 Task: Create a task  Integrate a new online appointment scheduling system for a healthcare provider , assign it to team member softage.4@softage.net in the project AgileQuest and update the status of the task to  Off Track , set the priority of the task to Medium
Action: Mouse moved to (49, 91)
Screenshot: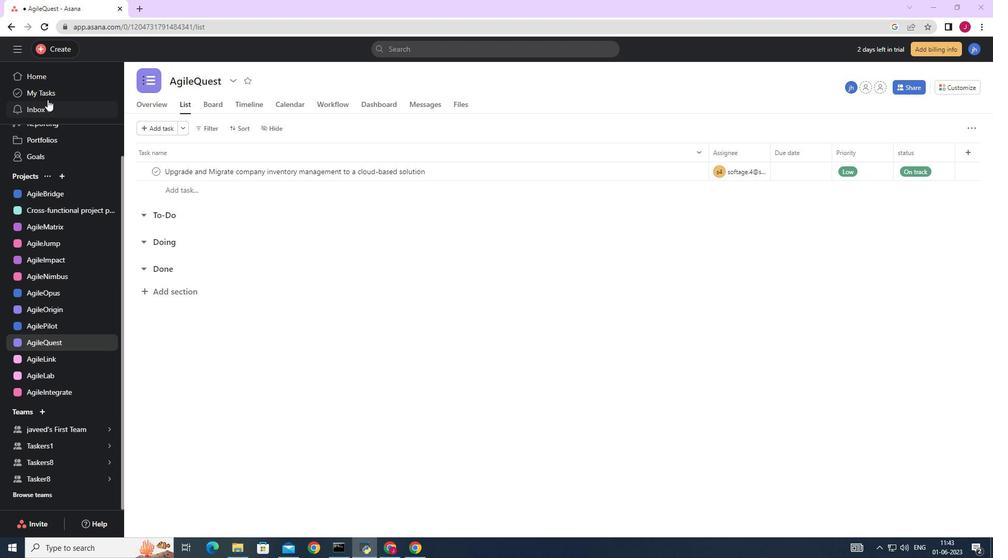 
Action: Mouse pressed left at (49, 91)
Screenshot: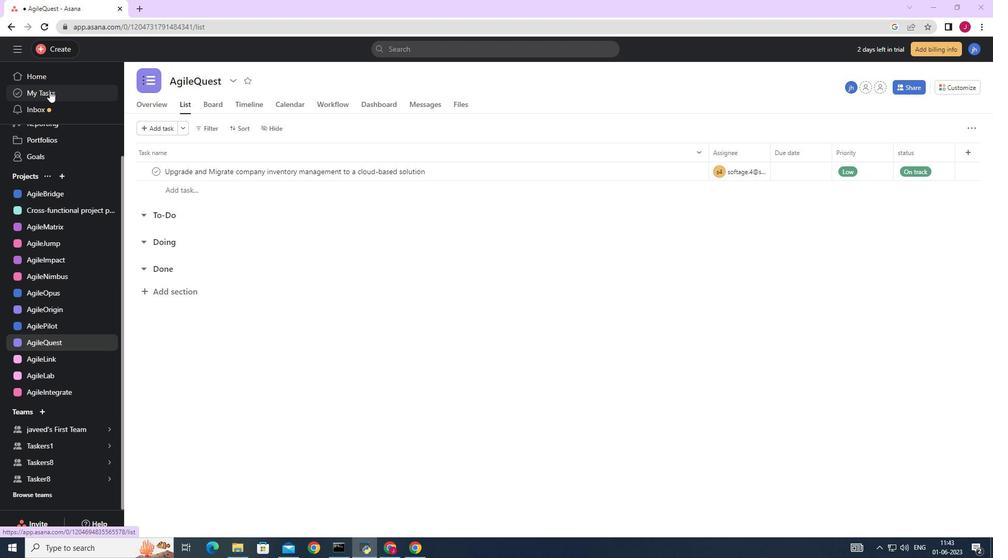 
Action: Mouse moved to (66, 51)
Screenshot: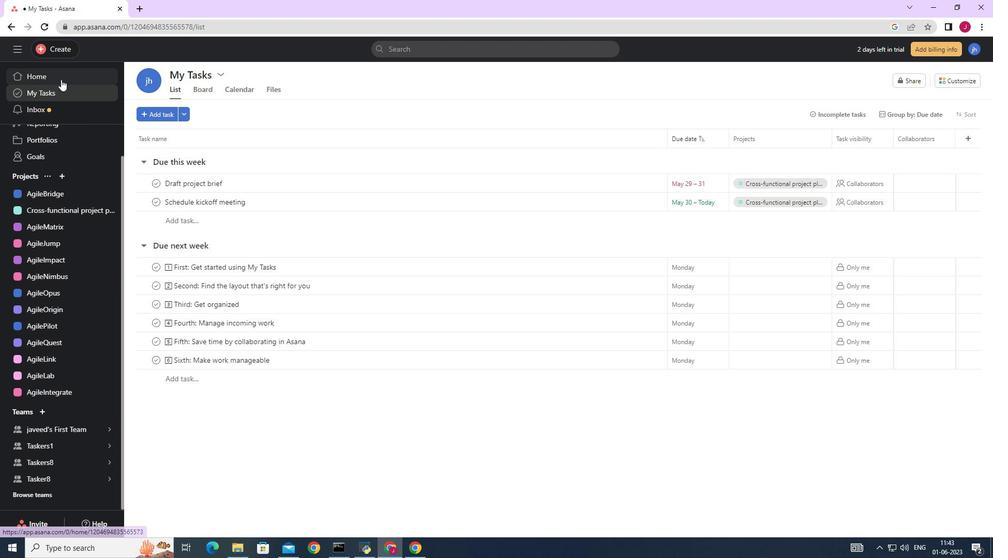 
Action: Mouse pressed left at (66, 51)
Screenshot: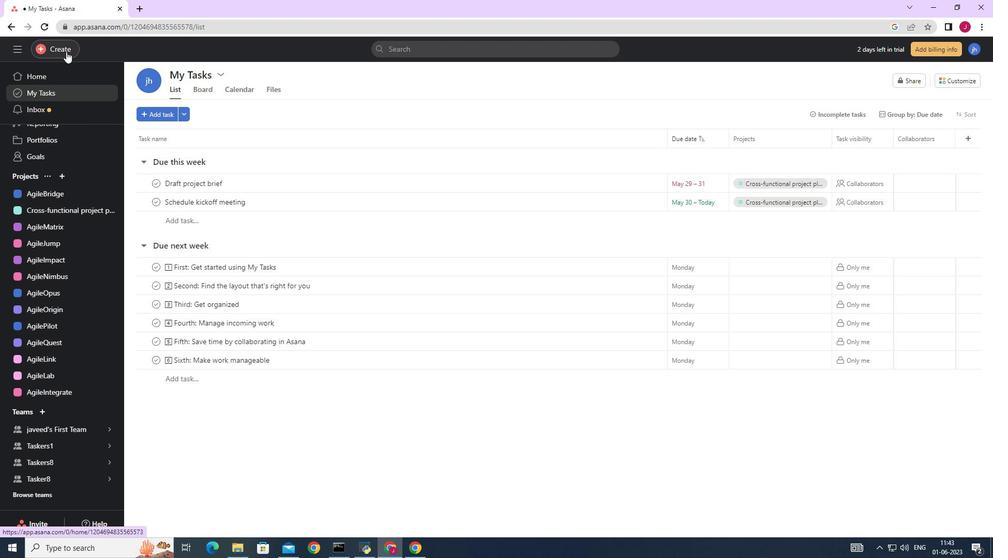 
Action: Mouse moved to (129, 51)
Screenshot: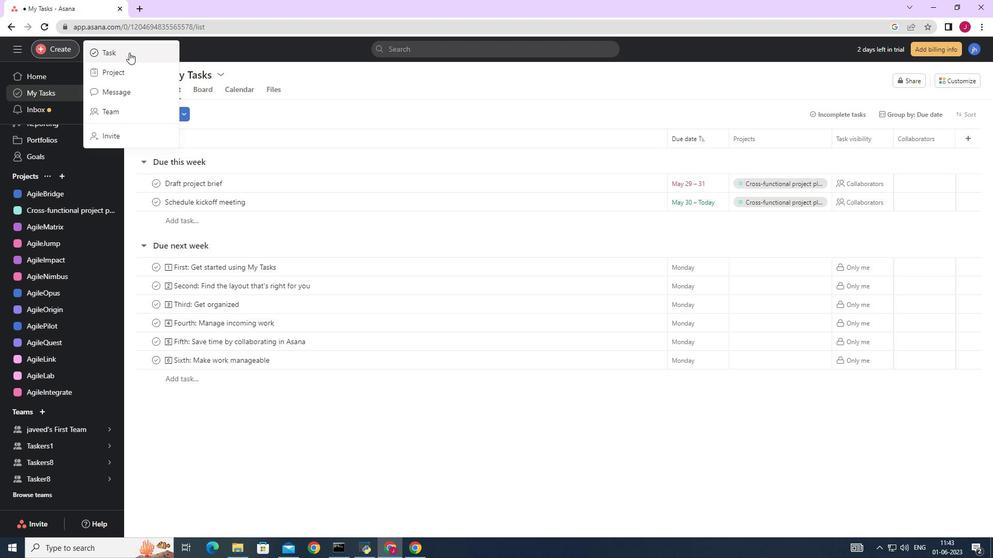 
Action: Mouse pressed left at (129, 51)
Screenshot: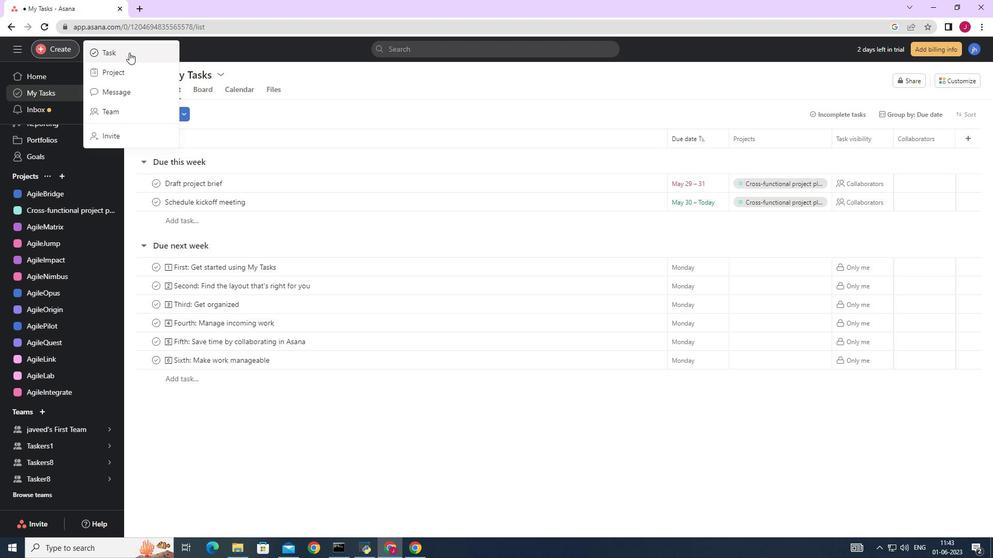 
Action: Mouse moved to (47, 343)
Screenshot: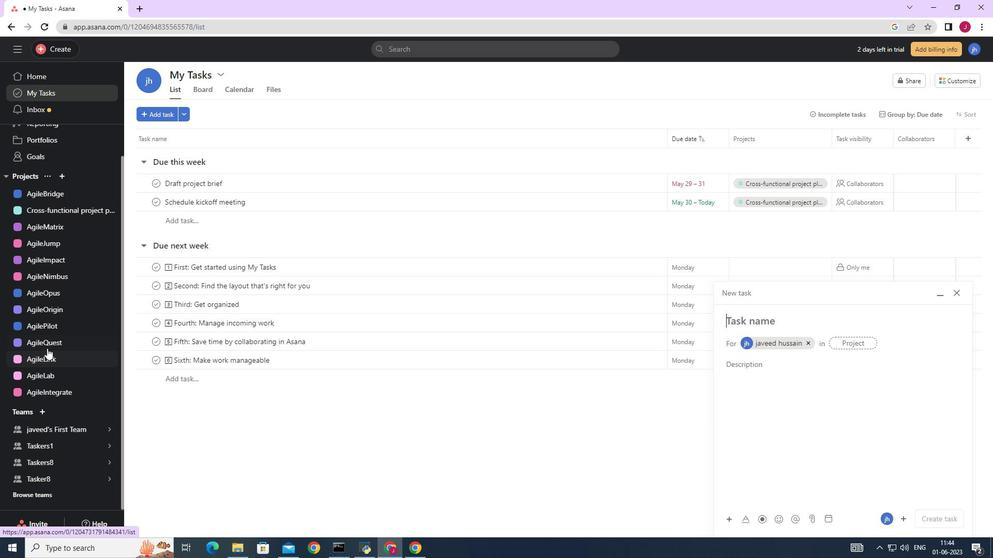 
Action: Mouse pressed left at (47, 343)
Screenshot: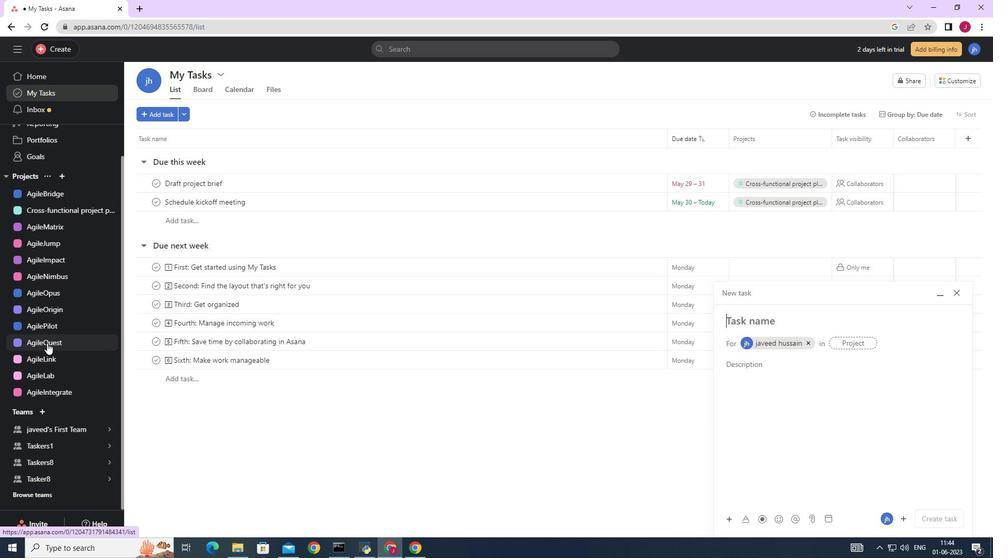
Action: Mouse moved to (811, 339)
Screenshot: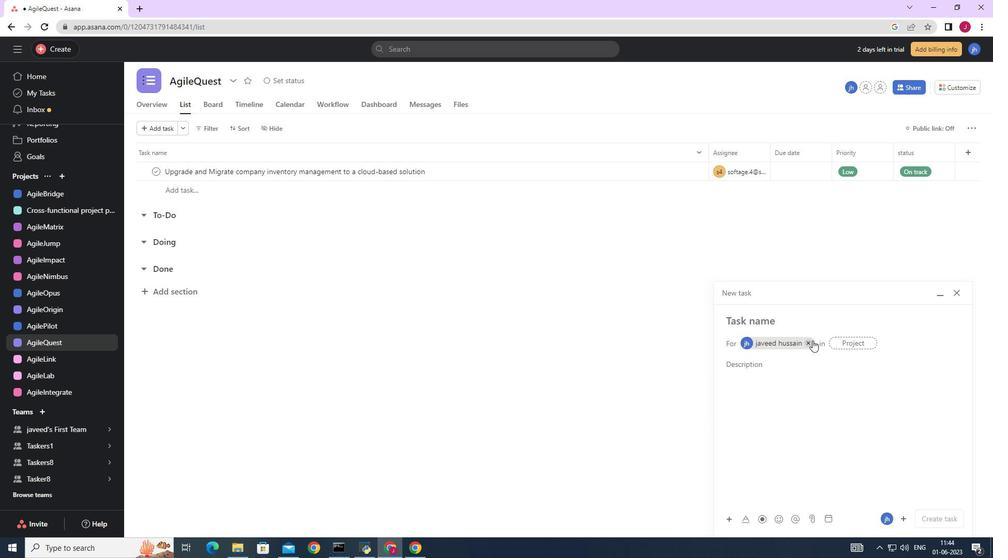 
Action: Mouse pressed left at (811, 339)
Screenshot: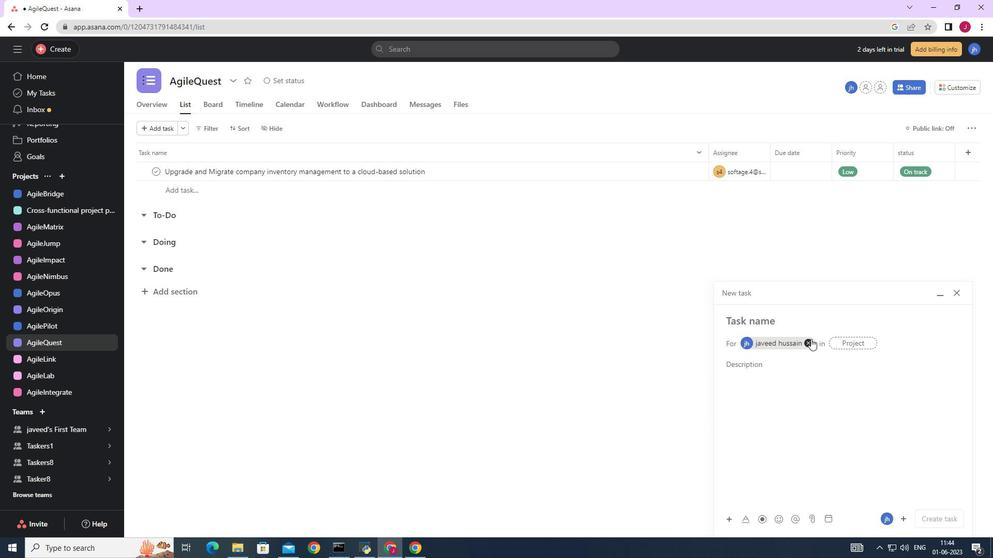 
Action: Mouse moved to (762, 322)
Screenshot: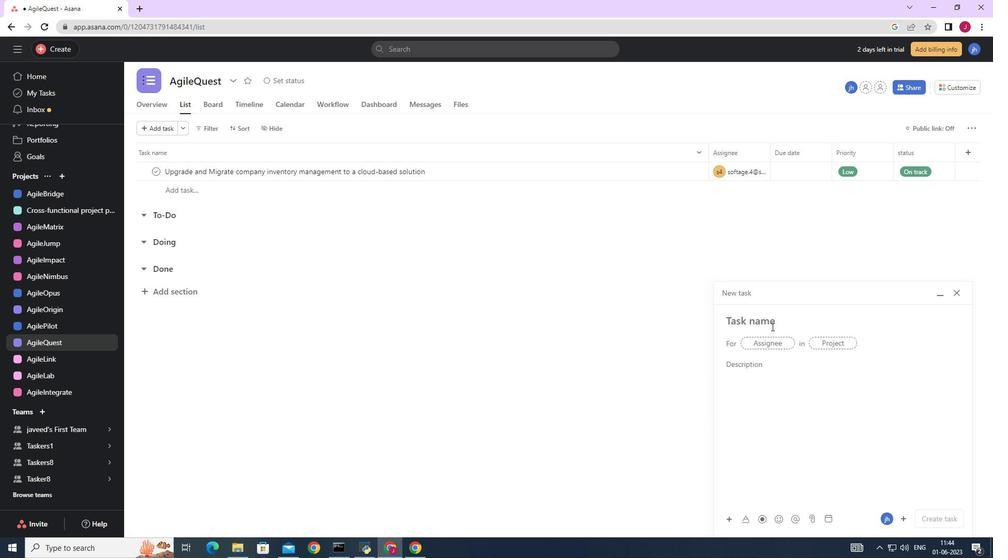 
Action: Mouse pressed left at (762, 322)
Screenshot: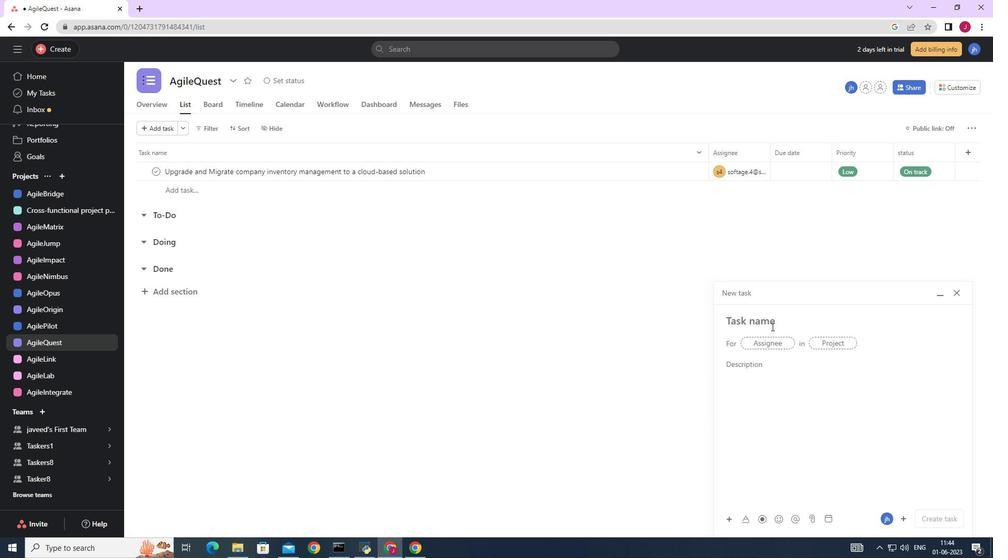 
Action: Key pressed <Key.caps_lock>I<Key.caps_lock>ntegrate<Key.space>a<Key.space>new<Key.space>online<Key.space>appointment<Key.space>scheduling<Key.space>system<Key.space>for<Key.space>a<Key.space>heat<Key.backspace>lthcare<Key.space>provider
Screenshot: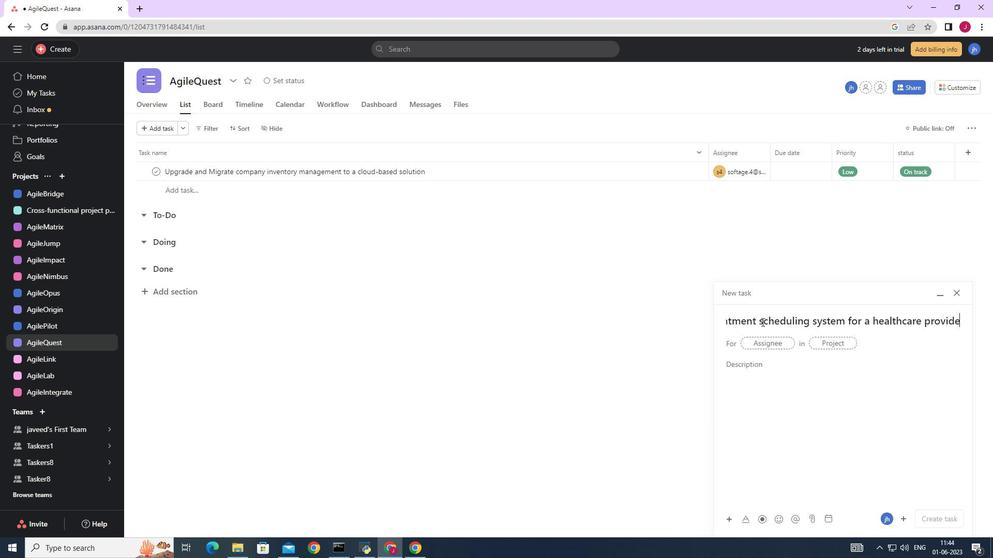 
Action: Mouse moved to (764, 341)
Screenshot: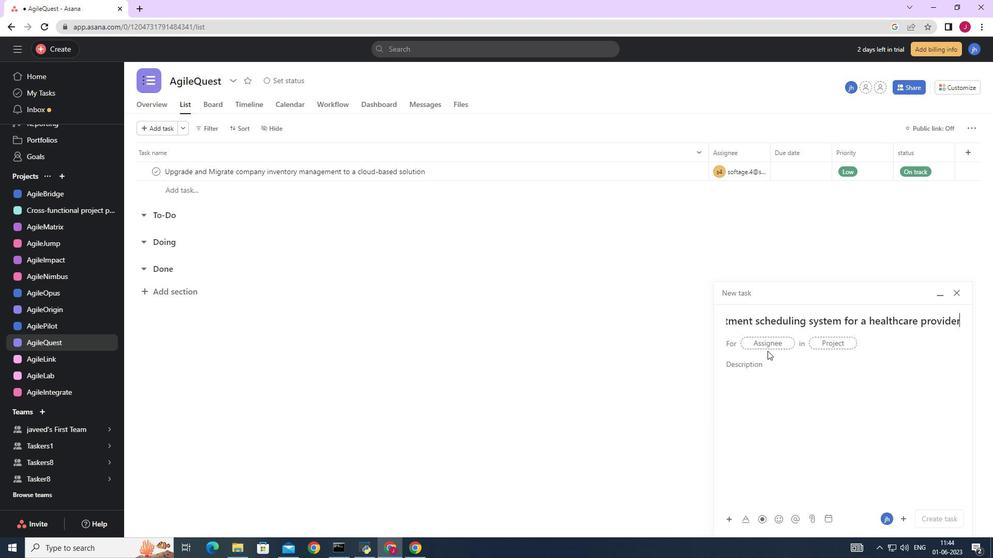 
Action: Mouse pressed left at (764, 341)
Screenshot: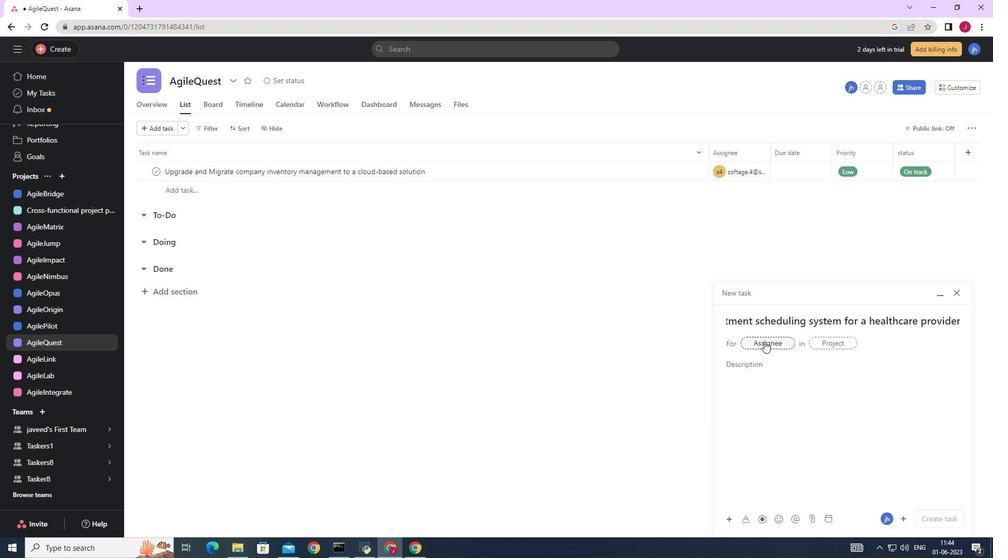
Action: Key pressed softage.4
Screenshot: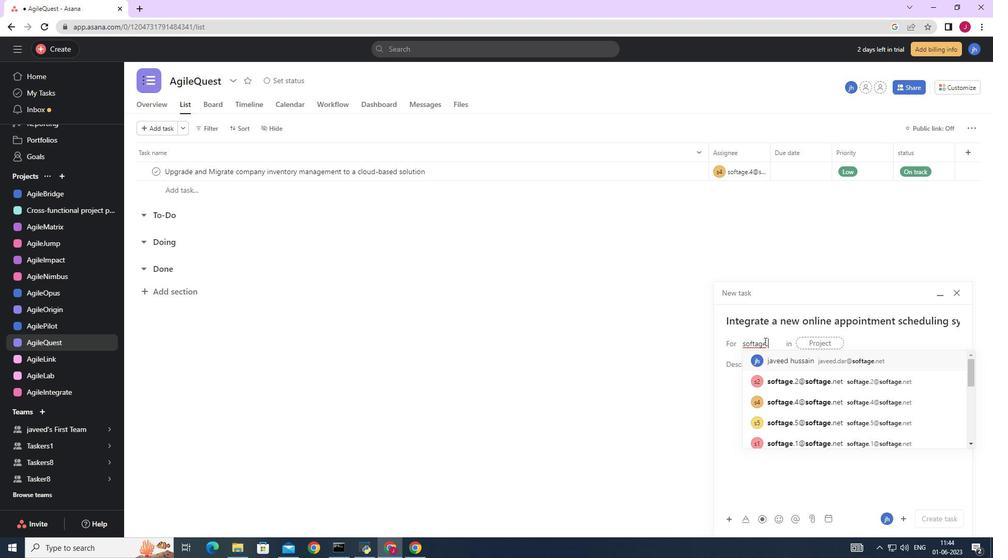 
Action: Mouse moved to (786, 360)
Screenshot: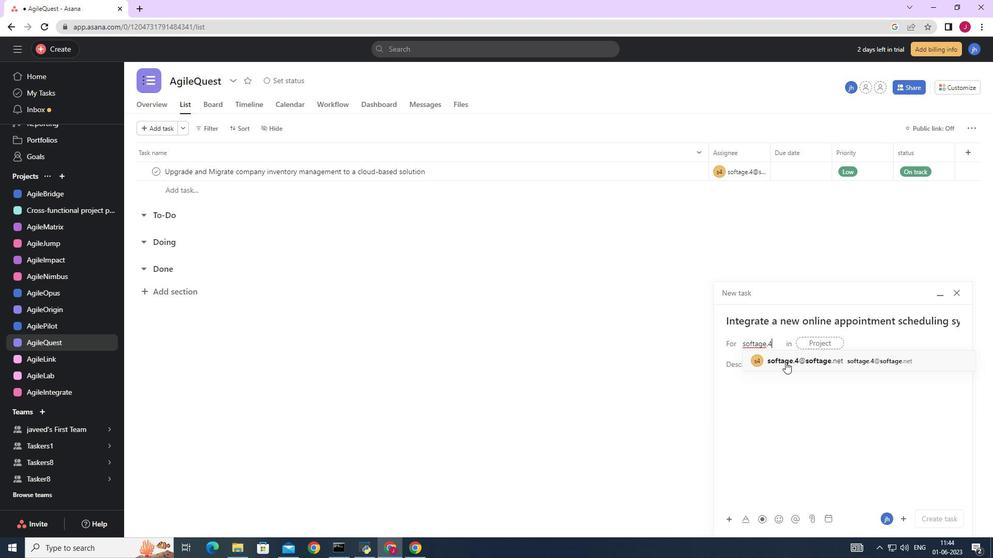 
Action: Mouse pressed left at (786, 360)
Screenshot: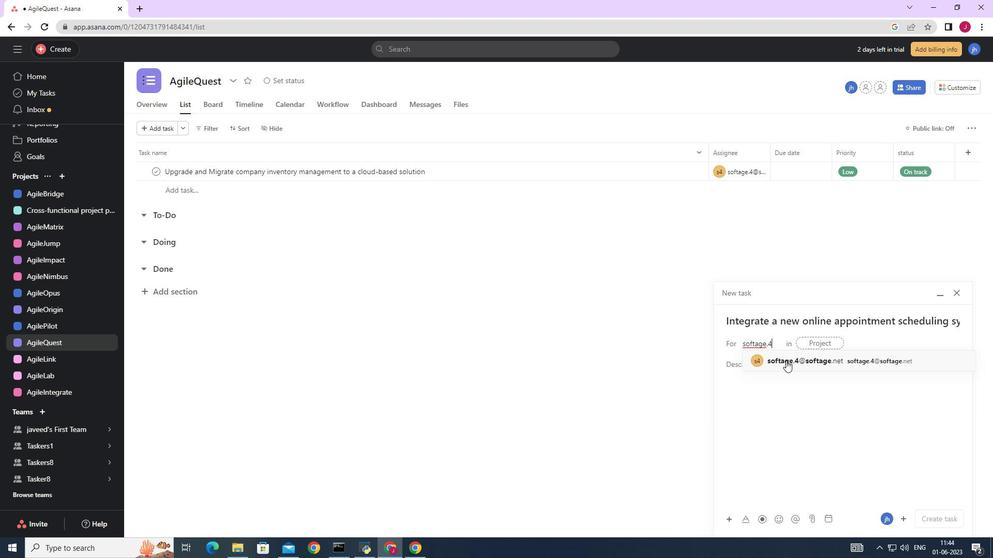 
Action: Mouse moved to (680, 362)
Screenshot: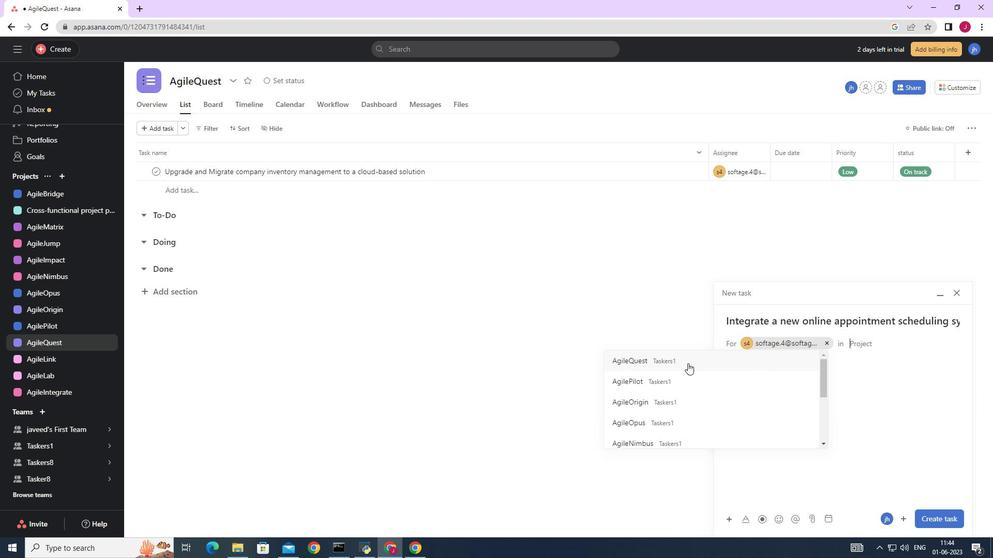 
Action: Mouse pressed left at (680, 362)
Screenshot: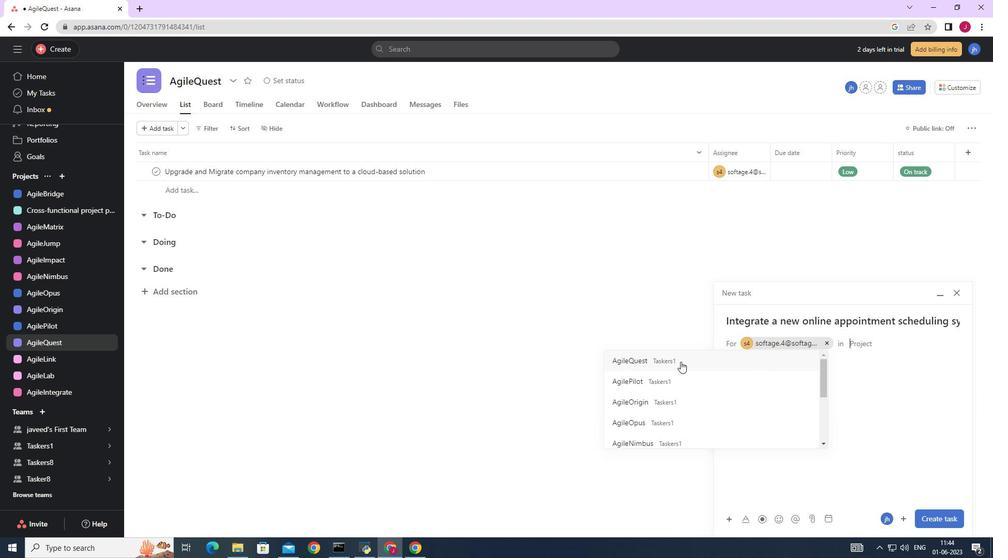 
Action: Mouse moved to (786, 367)
Screenshot: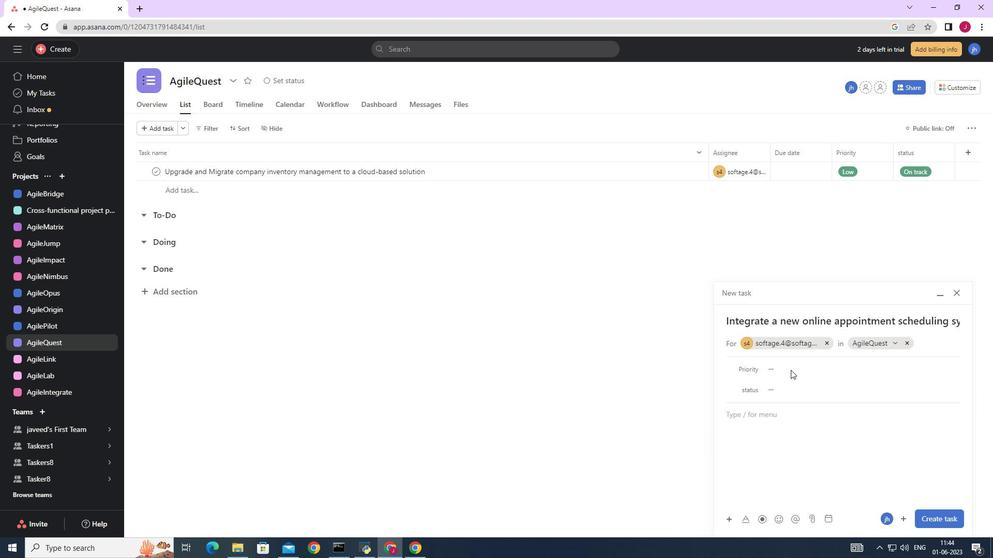 
Action: Mouse pressed left at (786, 367)
Screenshot: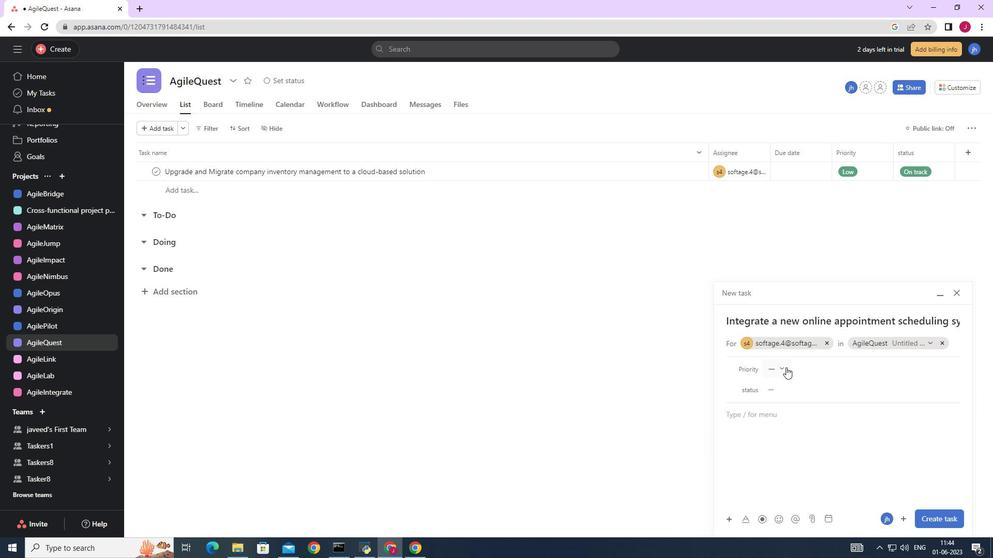
Action: Mouse moved to (803, 422)
Screenshot: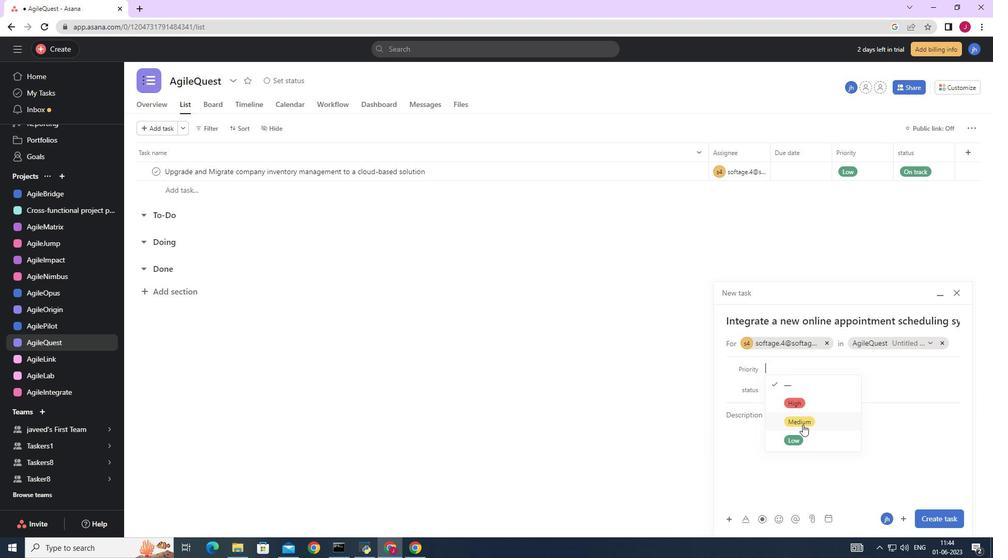 
Action: Mouse pressed left at (803, 422)
Screenshot: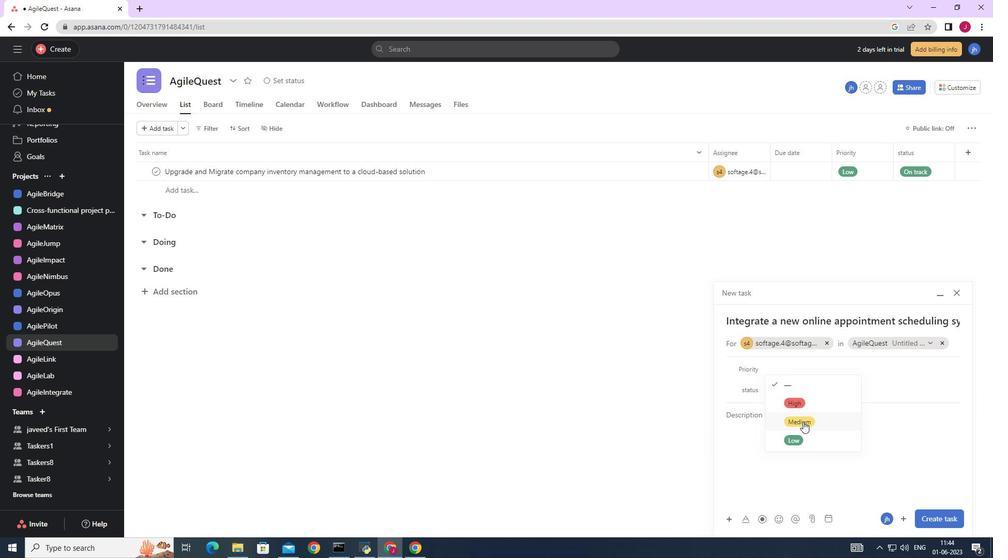 
Action: Mouse moved to (780, 389)
Screenshot: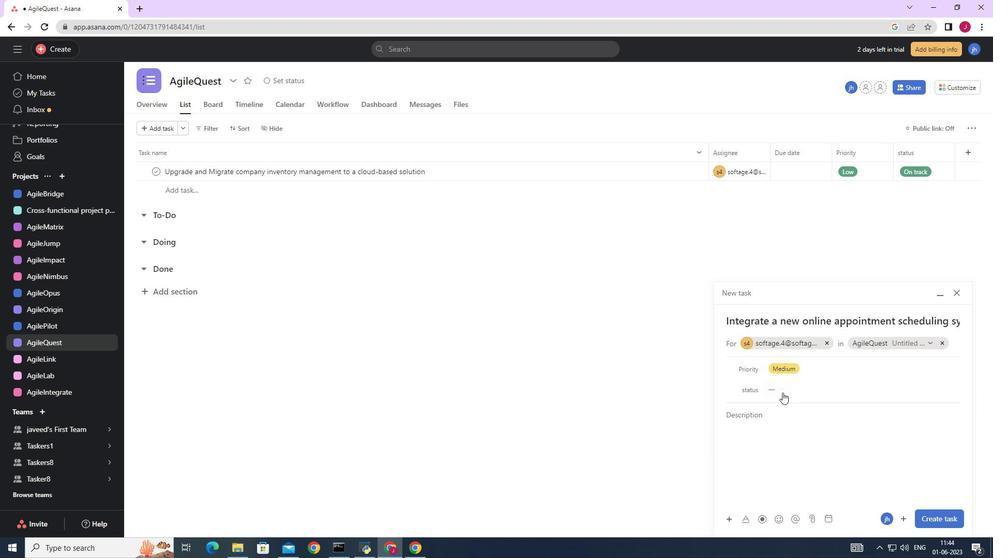 
Action: Mouse pressed left at (780, 389)
Screenshot: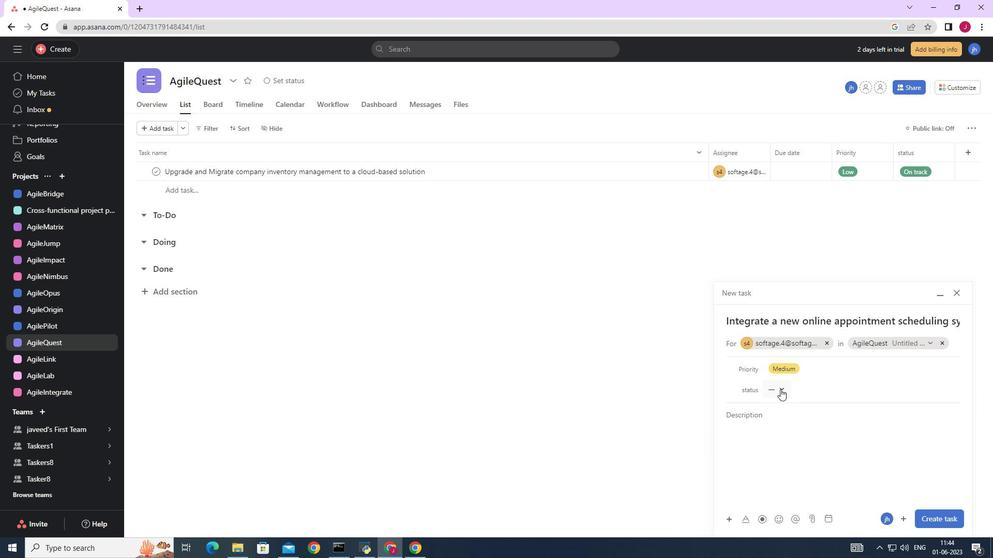 
Action: Mouse moved to (800, 442)
Screenshot: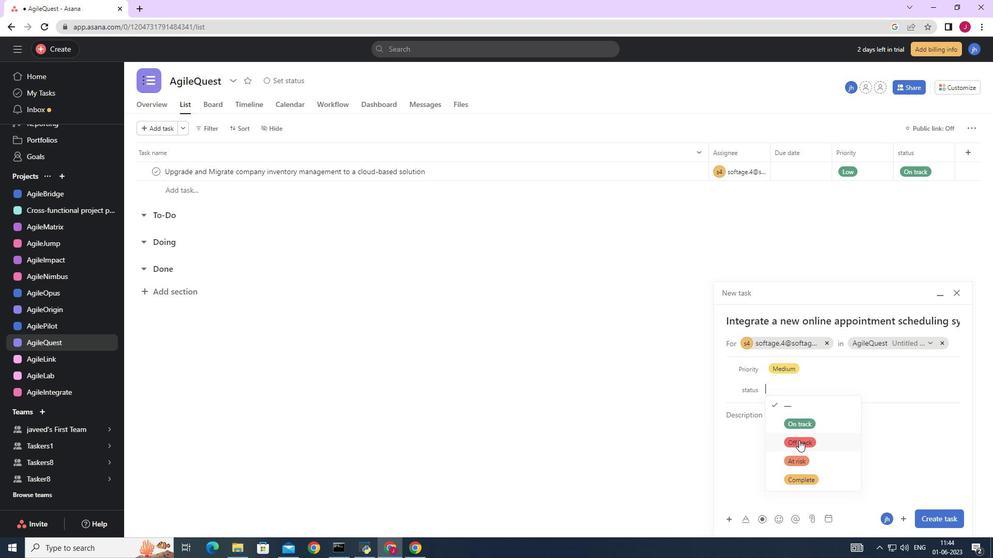 
Action: Mouse pressed left at (800, 442)
Screenshot: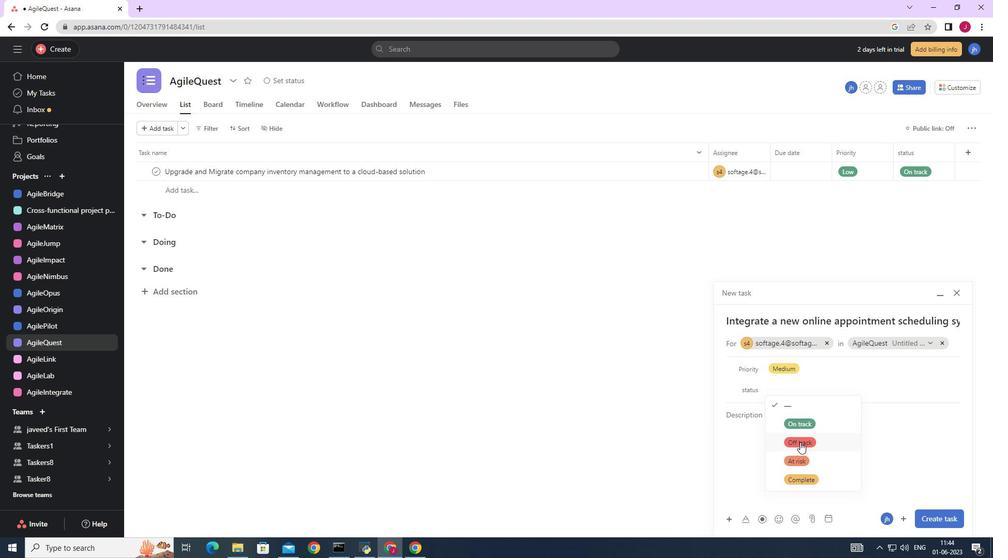 
Action: Mouse moved to (934, 516)
Screenshot: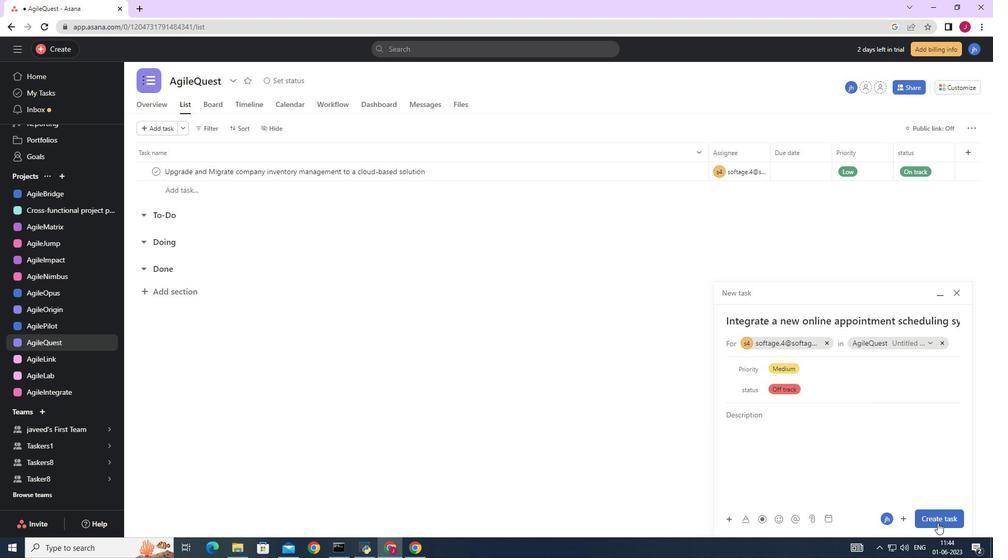 
Action: Mouse pressed left at (934, 516)
Screenshot: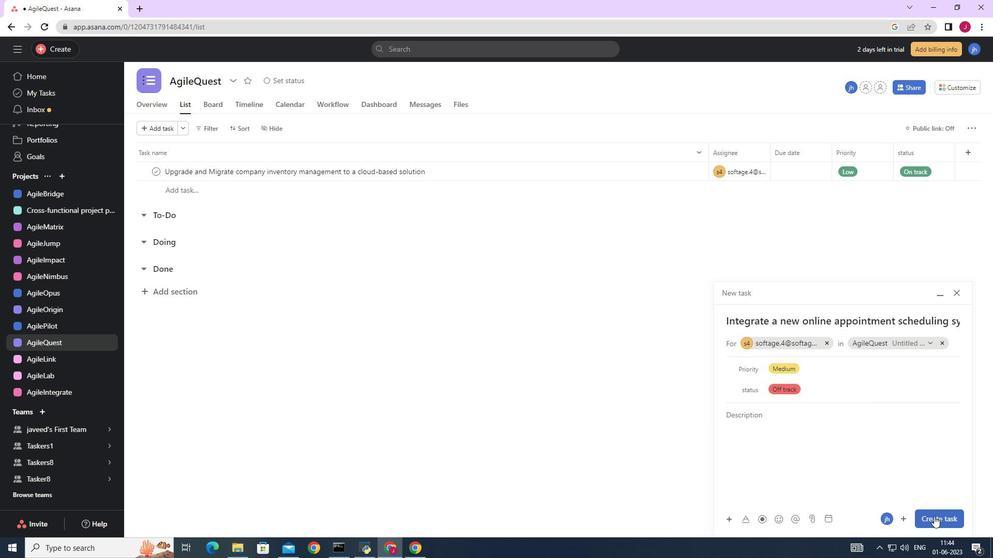 
Action: Mouse moved to (734, 457)
Screenshot: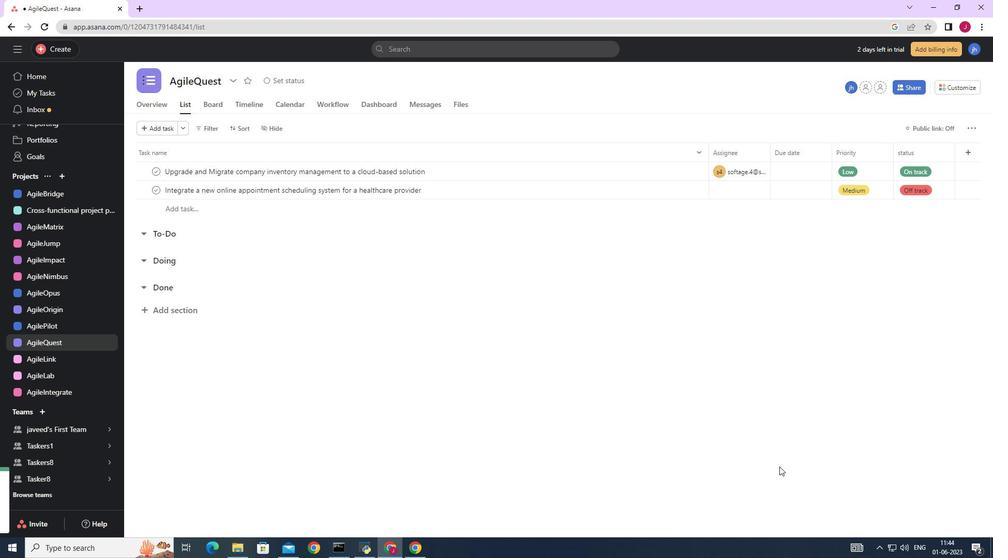 
